 Task: Create New Customer with Customer Name: Main Event, Billing Address Line1: 1976 Bartlett Avenue, Billing Address Line2:  Southfield, Billing Address Line3:  Michigan 48076
Action: Mouse moved to (172, 31)
Screenshot: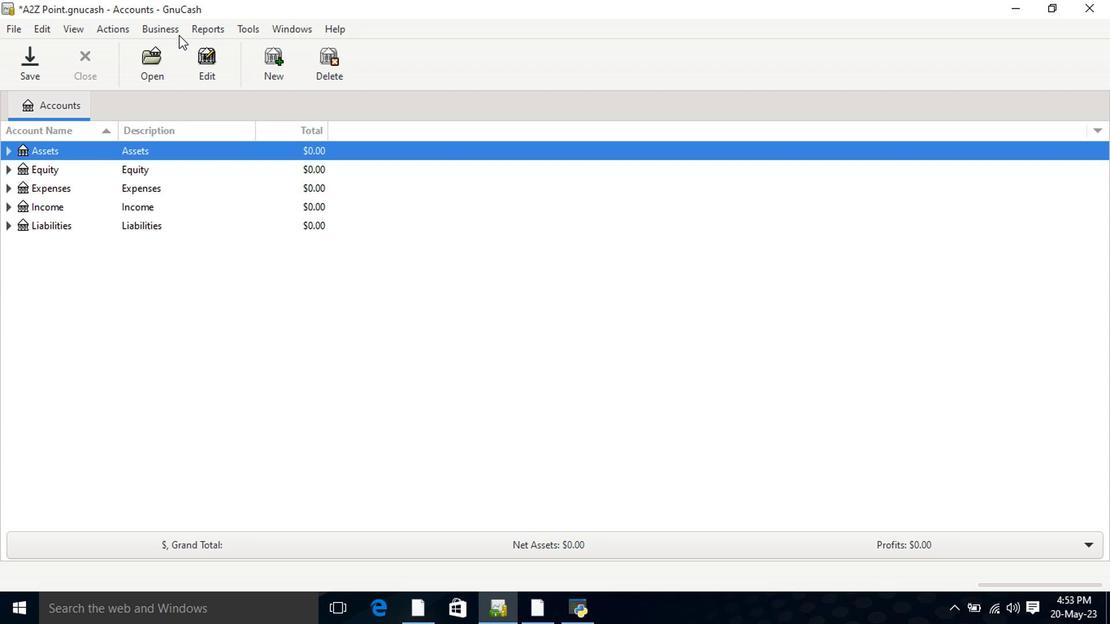 
Action: Mouse pressed left at (172, 31)
Screenshot: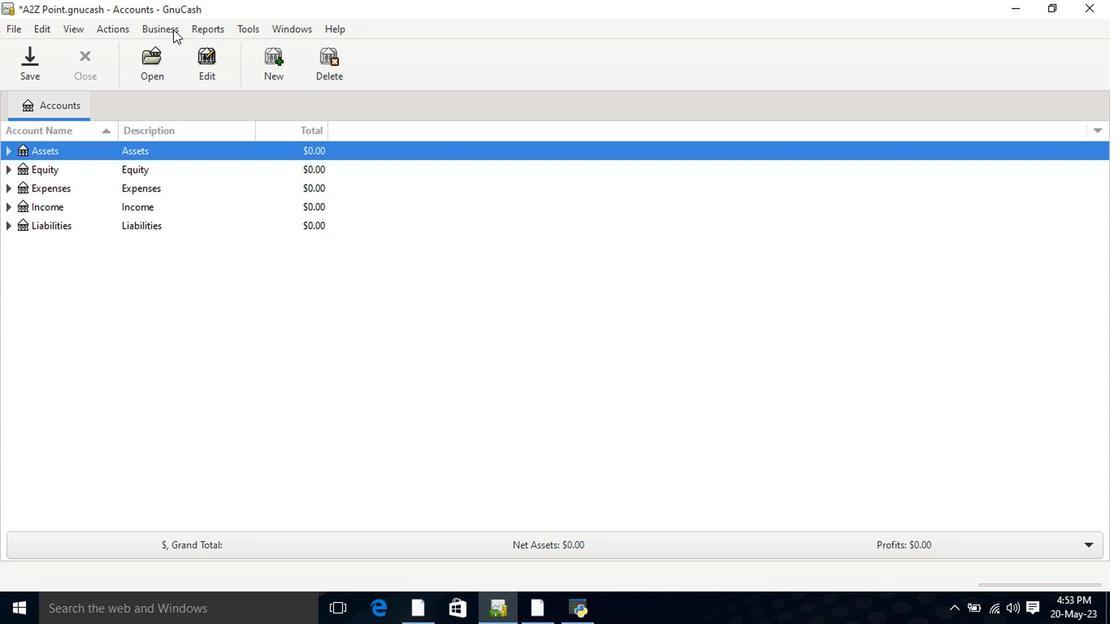 
Action: Mouse moved to (342, 79)
Screenshot: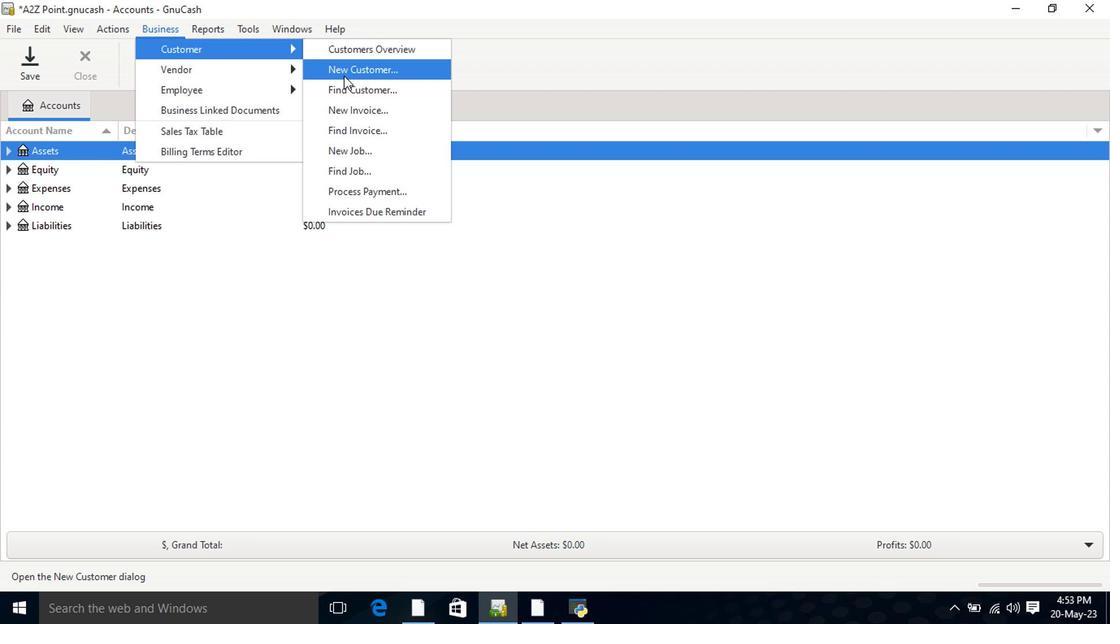 
Action: Mouse pressed left at (342, 79)
Screenshot: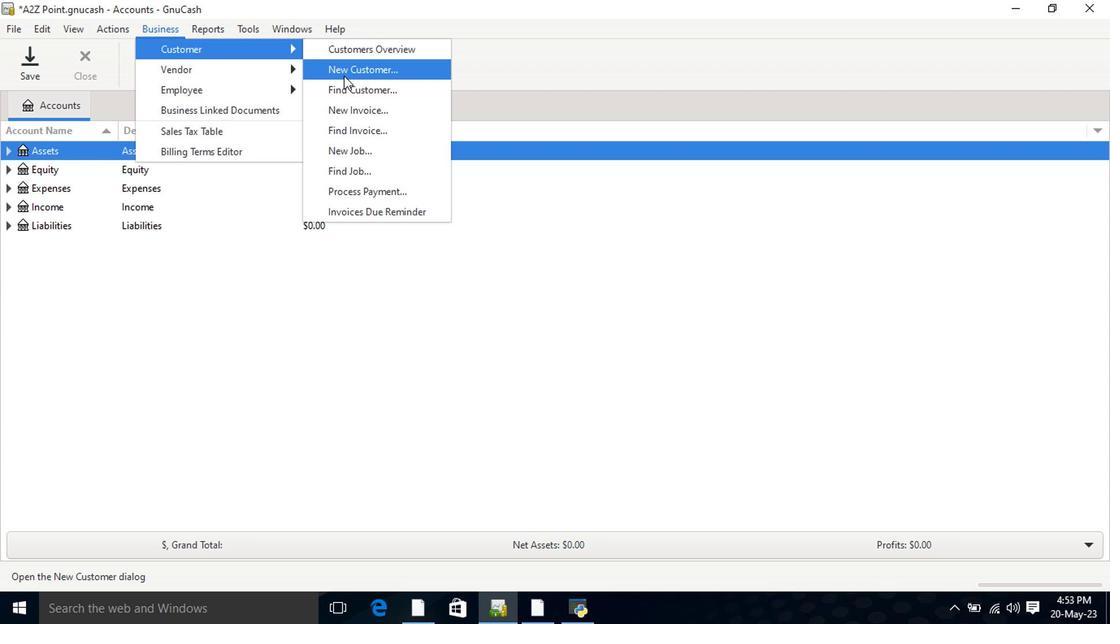 
Action: Mouse moved to (575, 200)
Screenshot: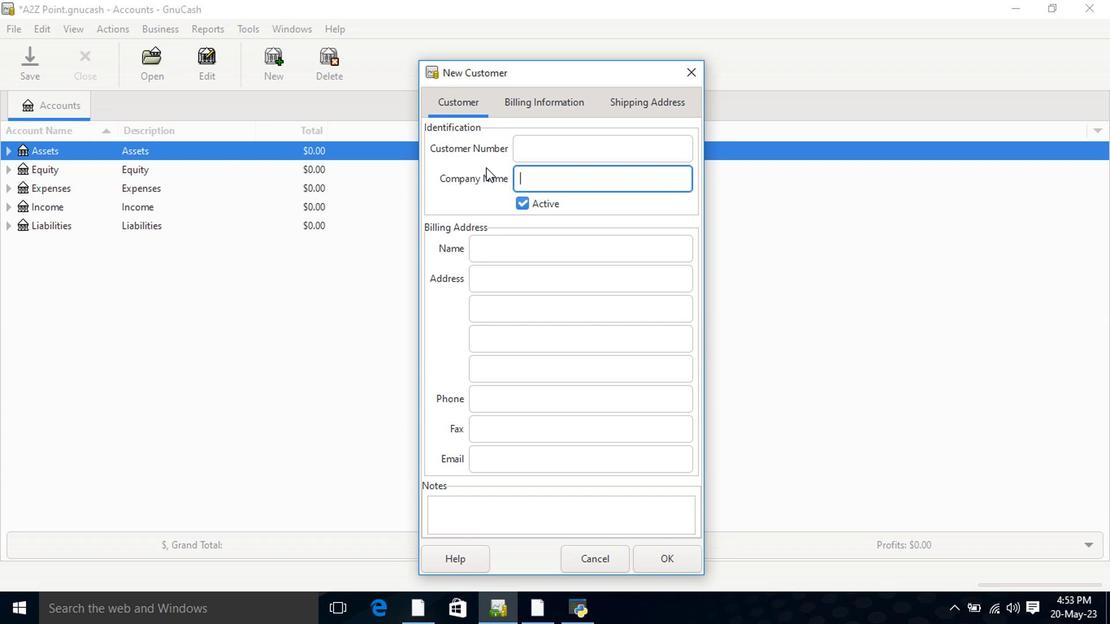 
Action: Key pressed <Key.shift>Main<Key.space><Key.shift>Event<Key.tab><Key.tab><Key.tab>1976<Key.space><Key.shift>Bartlett<Key.space><Key.shift>Avenue<Key.tab><Key.shift>Suthfield<Key.tab><Key.shift>Michigan<Key.space>48076
Screenshot: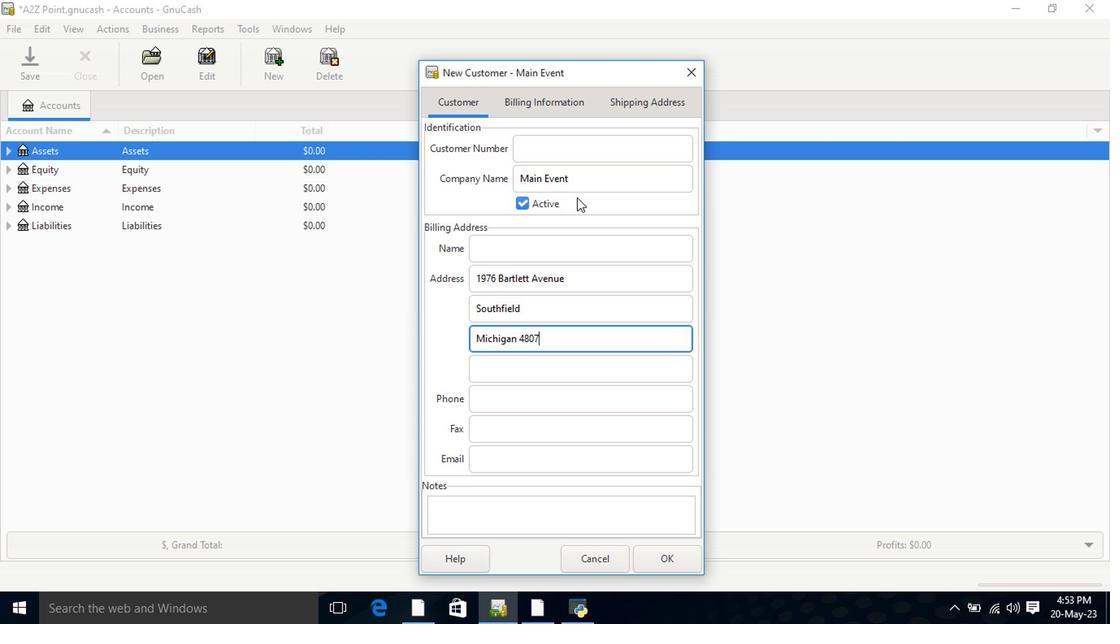 
Action: Mouse moved to (665, 562)
Screenshot: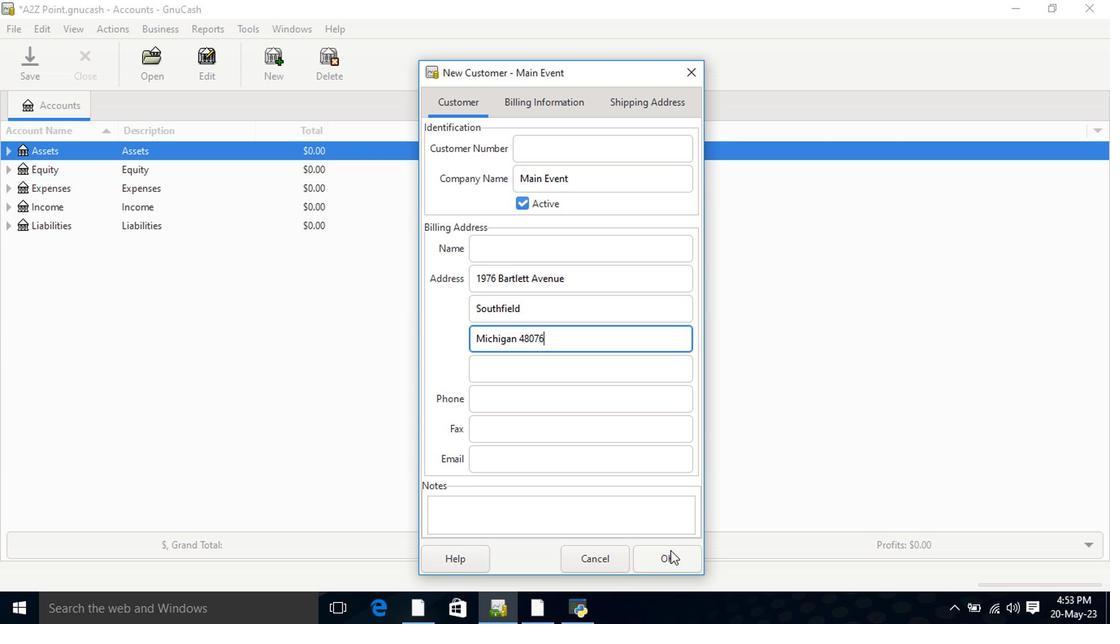 
Action: Mouse pressed left at (665, 562)
Screenshot: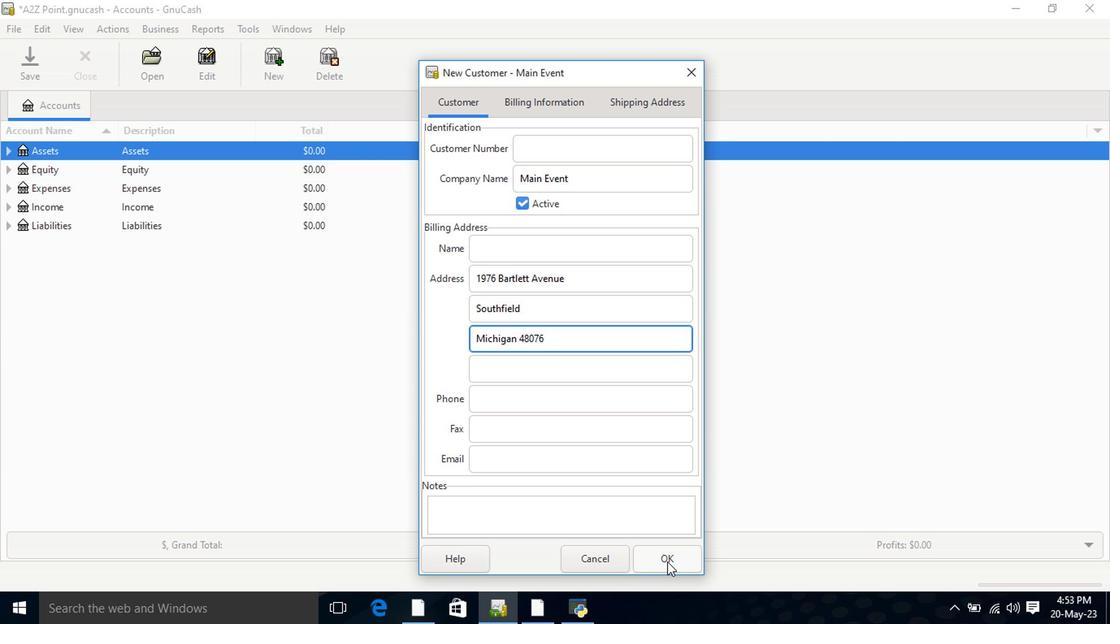 
Action: Mouse moved to (663, 561)
Screenshot: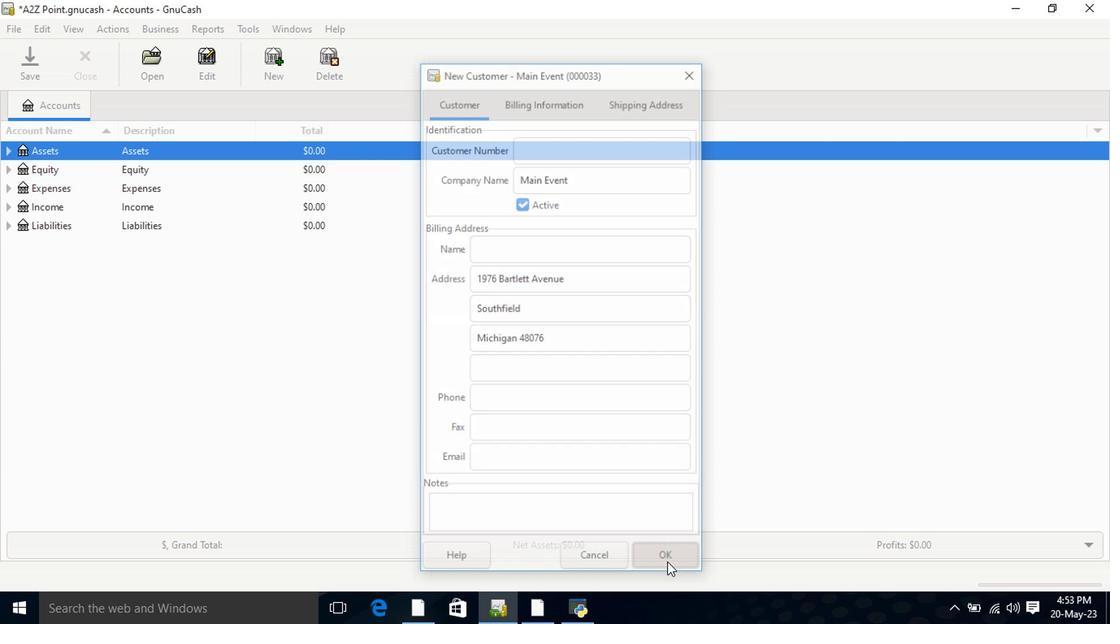 
